 Task: Create a Board called Board0000000061 in Workspace WS0000000021 in Trello with Visibility as Workspace. Create a Board called Board0000000062 in Workspace WS0000000021 in Trello with Visibility as Private. Create a Board called Board0000000063 in Workspace WS0000000021 in Trello with Visibility as Public. Create Card Card0000000241 in Board Board0000000061 in Workspace WS0000000021 in Trello. Create Card Card0000000242 in Board Board0000000061 in Workspace WS0000000021 in Trello
Action: Mouse moved to (556, 579)
Screenshot: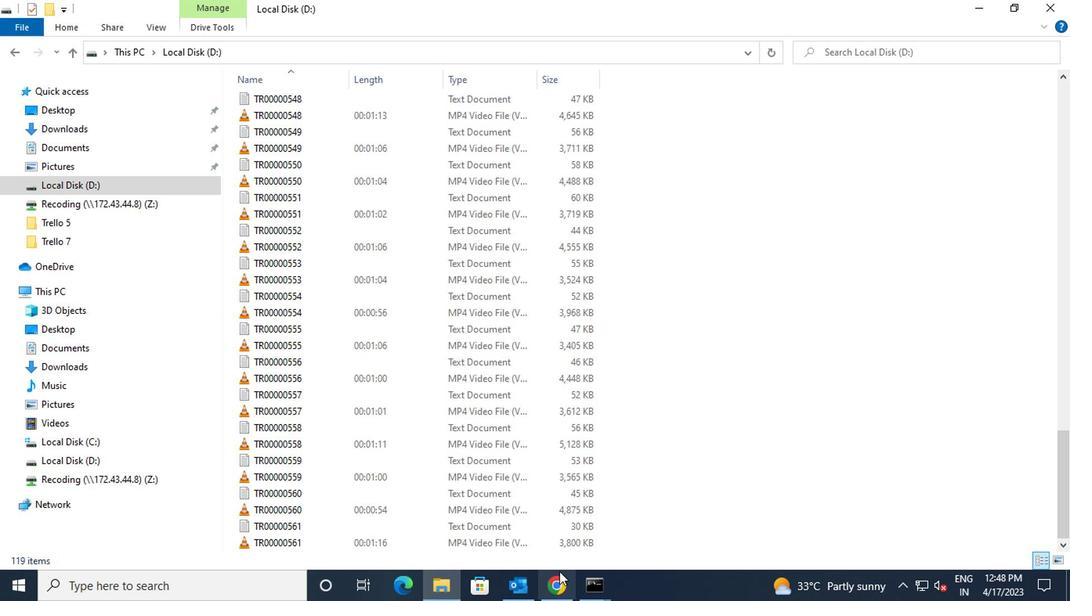 
Action: Mouse pressed left at (556, 579)
Screenshot: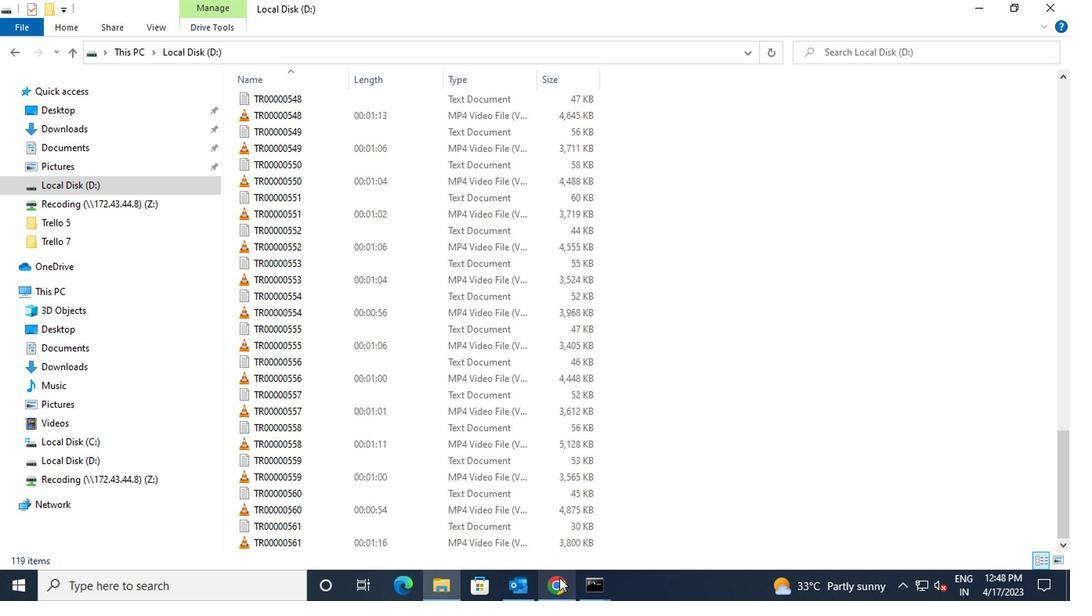
Action: Mouse moved to (458, 98)
Screenshot: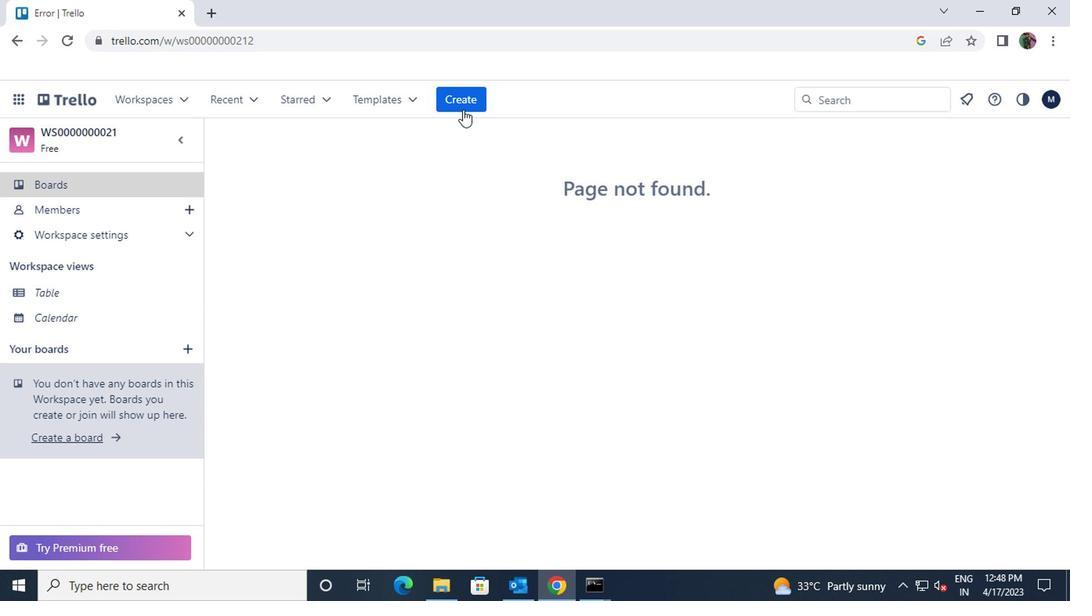 
Action: Mouse pressed left at (458, 98)
Screenshot: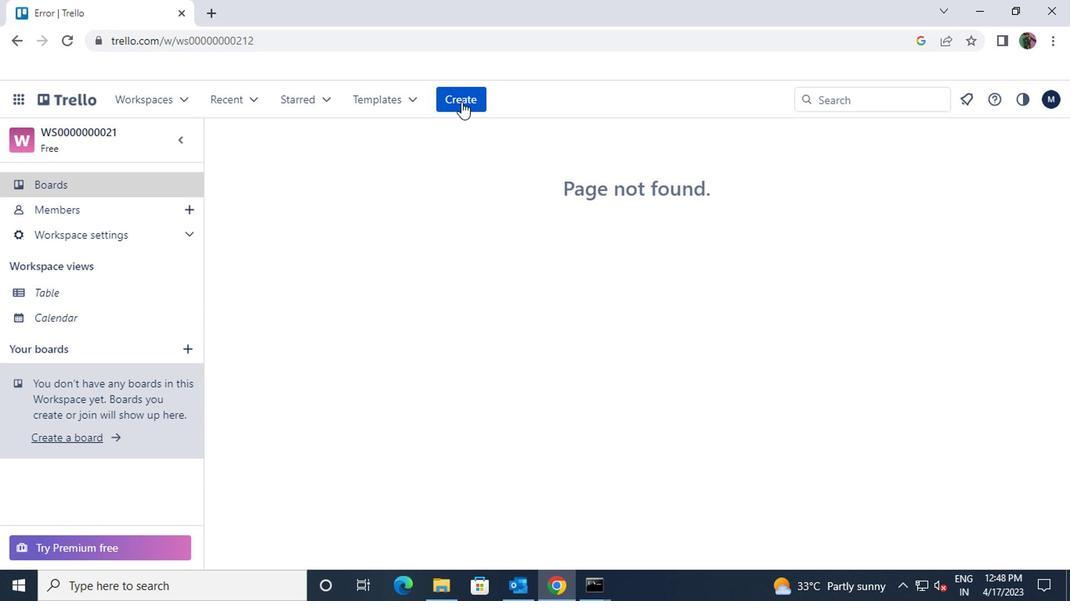 
Action: Mouse moved to (470, 151)
Screenshot: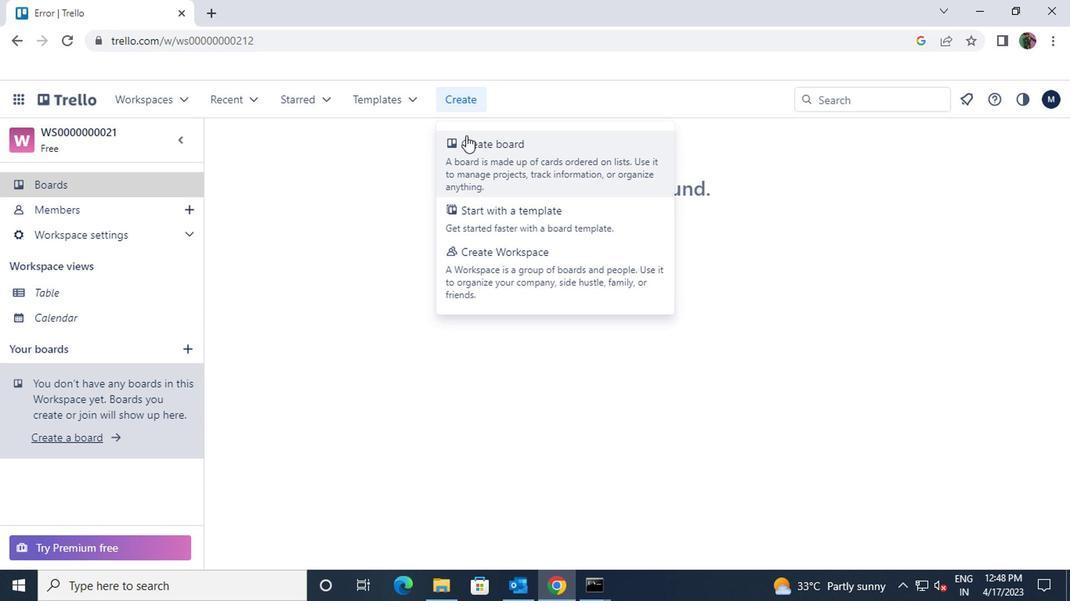
Action: Mouse pressed left at (470, 151)
Screenshot: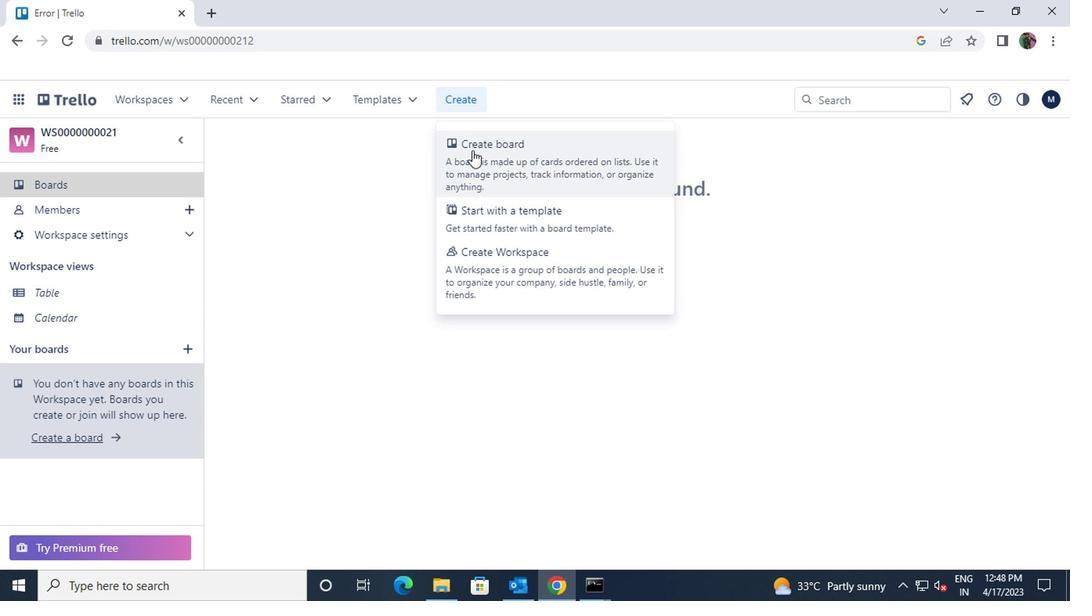 
Action: Key pressed <Key.shift>BOARD0000000061
Screenshot: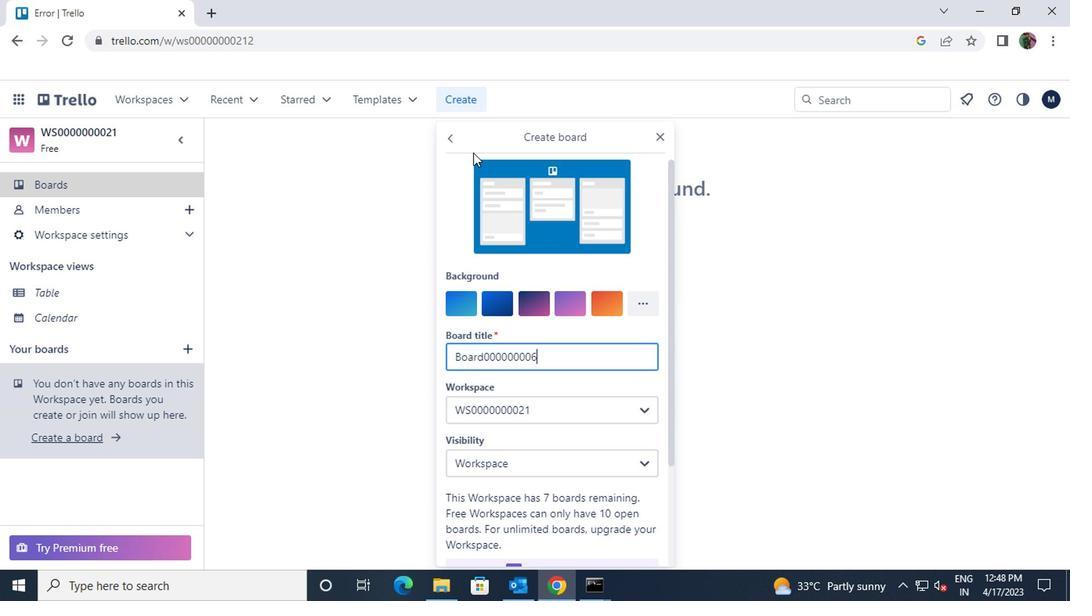 
Action: Mouse moved to (491, 353)
Screenshot: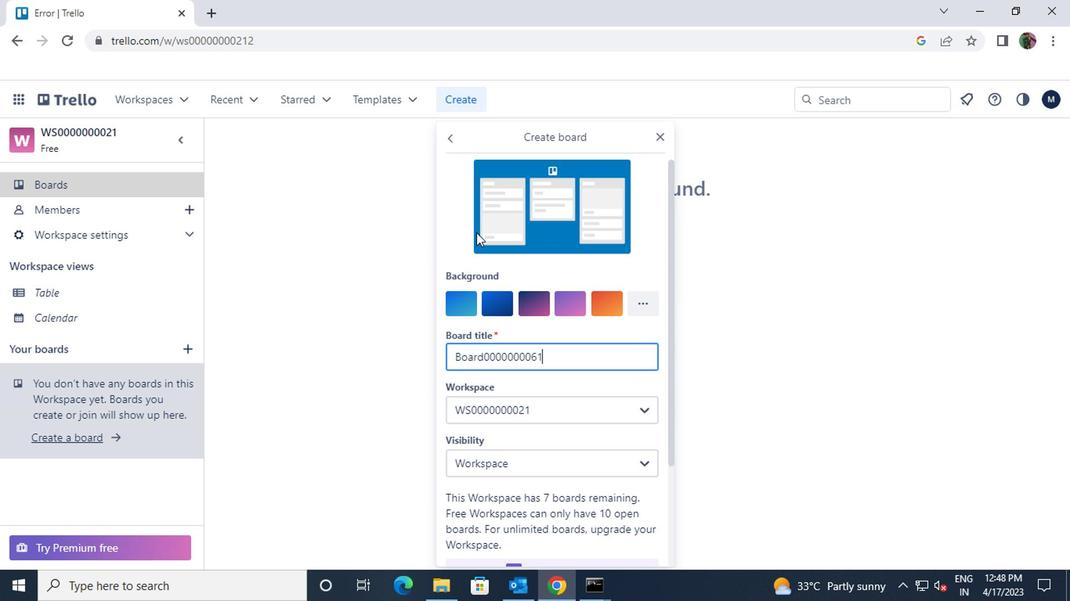 
Action: Mouse scrolled (491, 352) with delta (0, -1)
Screenshot: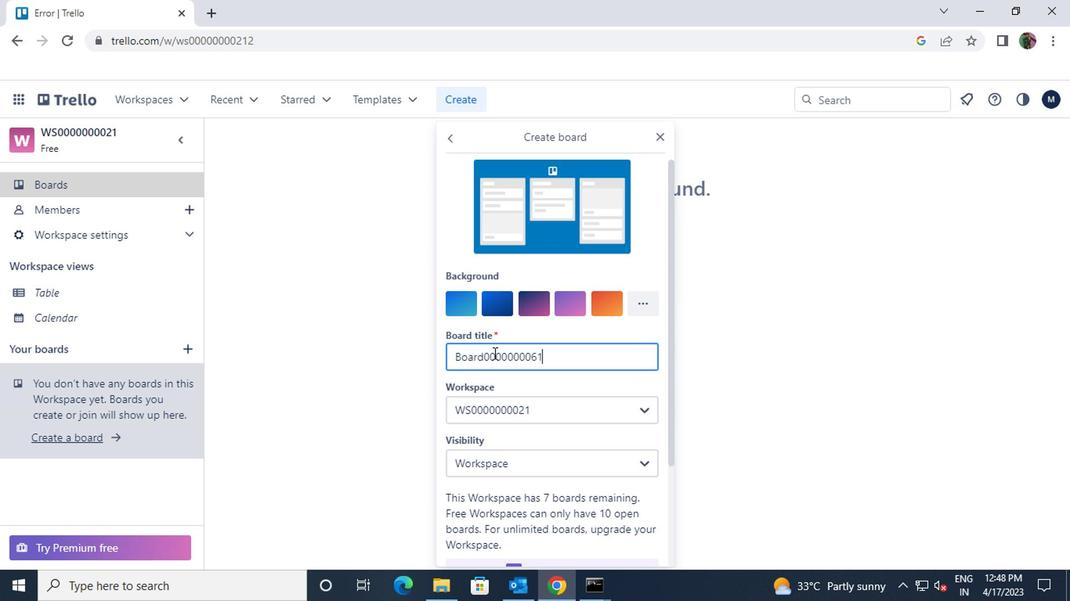 
Action: Mouse scrolled (491, 352) with delta (0, -1)
Screenshot: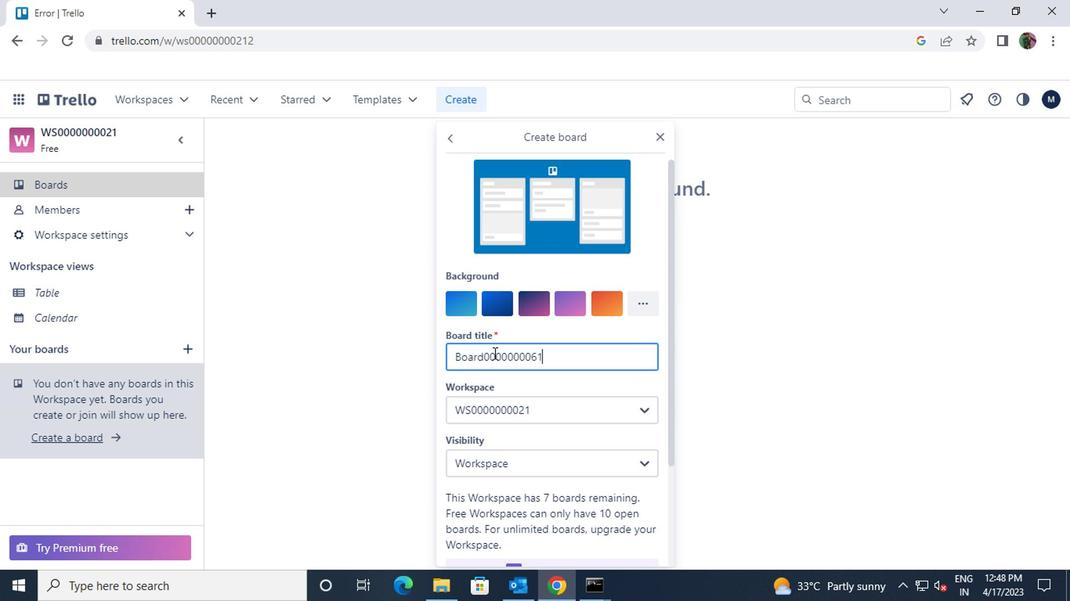 
Action: Mouse moved to (515, 483)
Screenshot: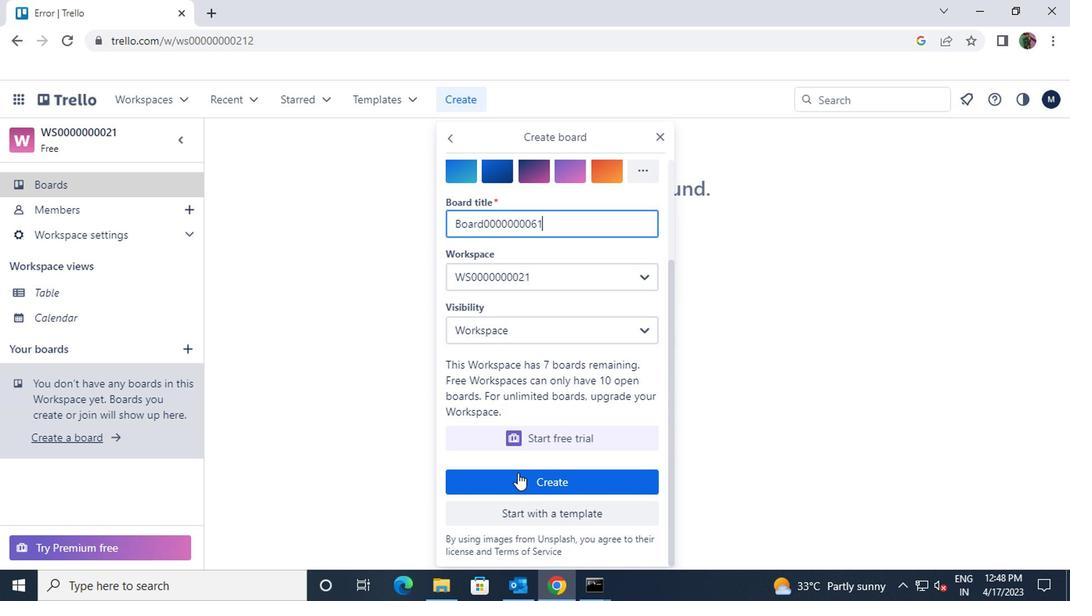 
Action: Mouse pressed left at (515, 483)
Screenshot: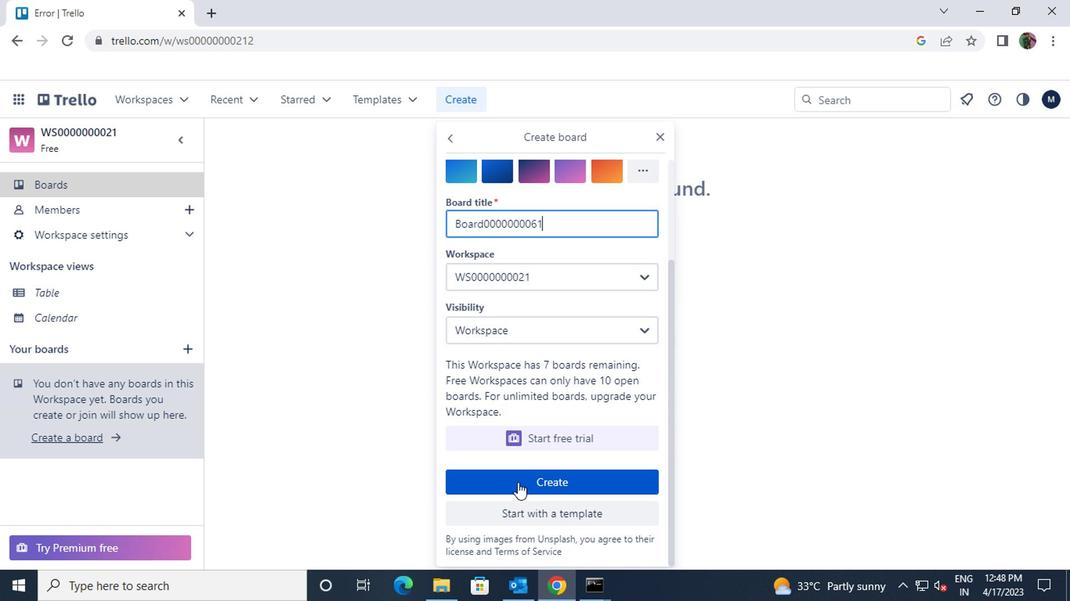 
Action: Mouse moved to (186, 347)
Screenshot: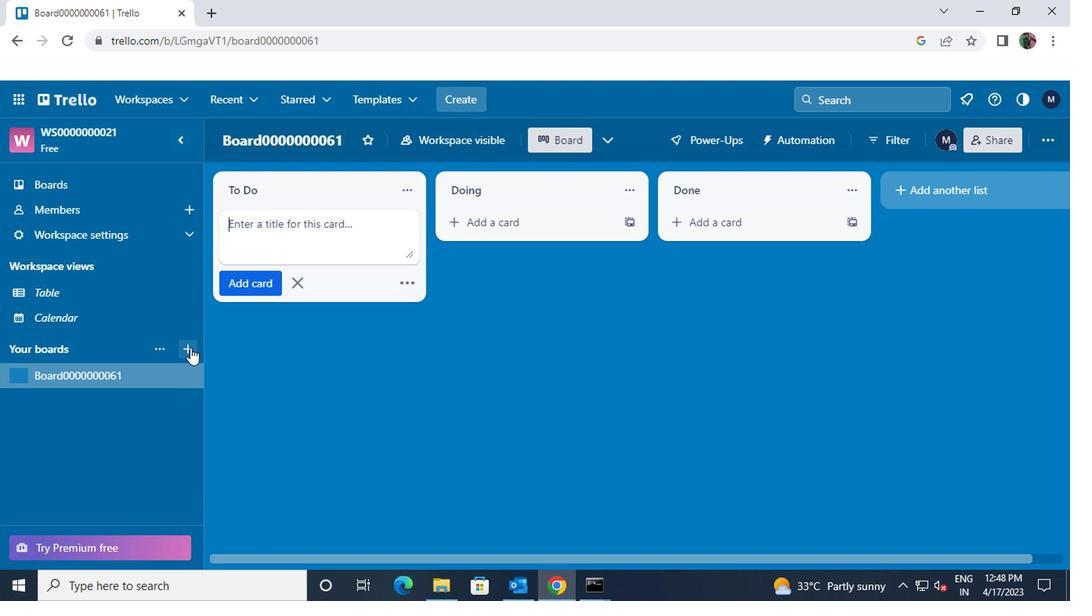 
Action: Mouse pressed left at (186, 347)
Screenshot: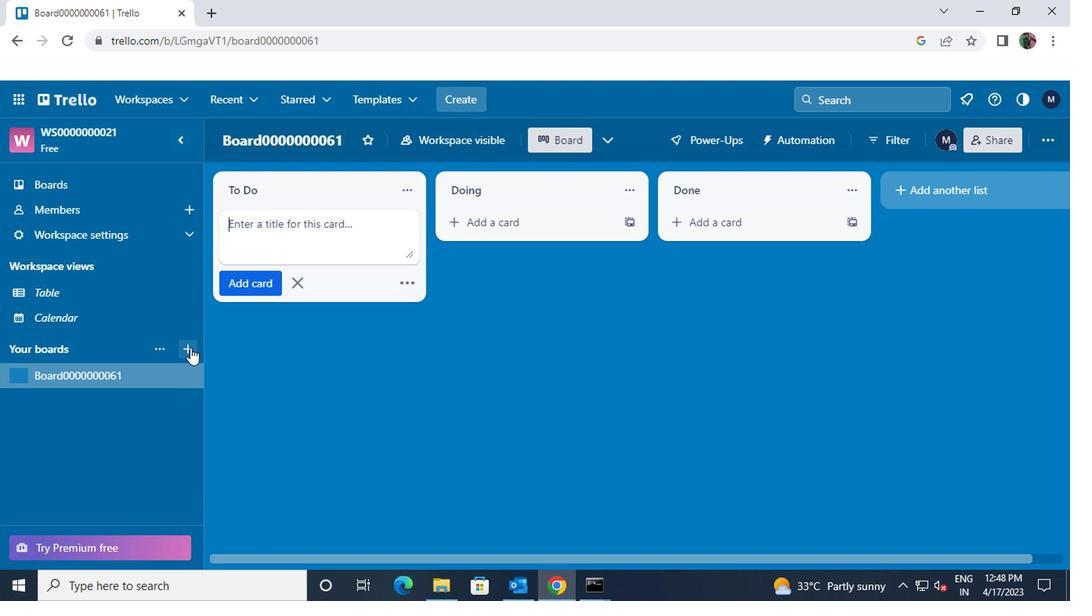 
Action: Mouse moved to (221, 347)
Screenshot: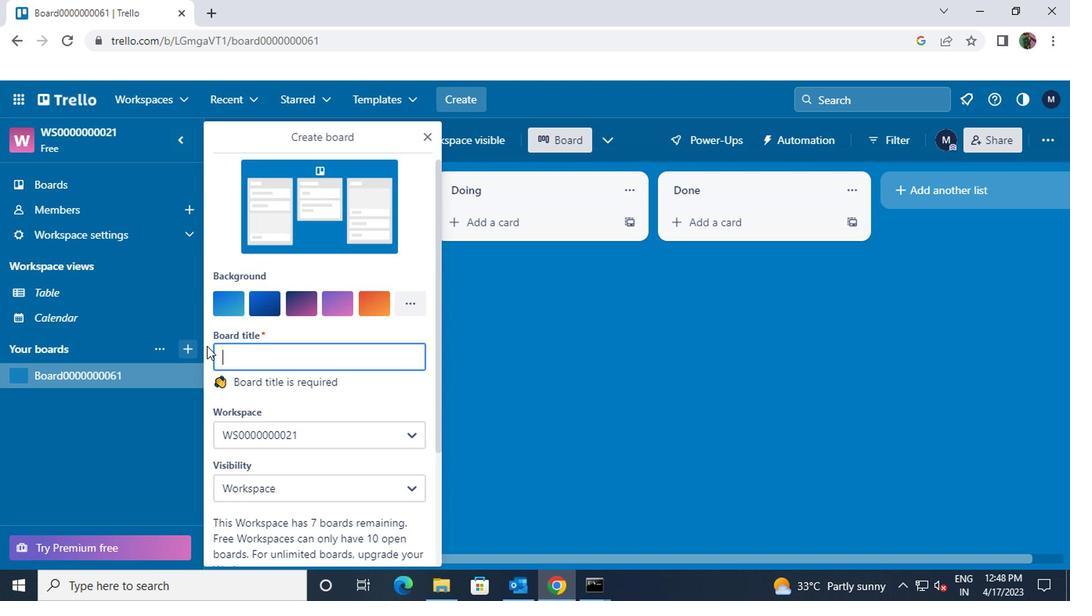 
Action: Mouse pressed left at (221, 347)
Screenshot: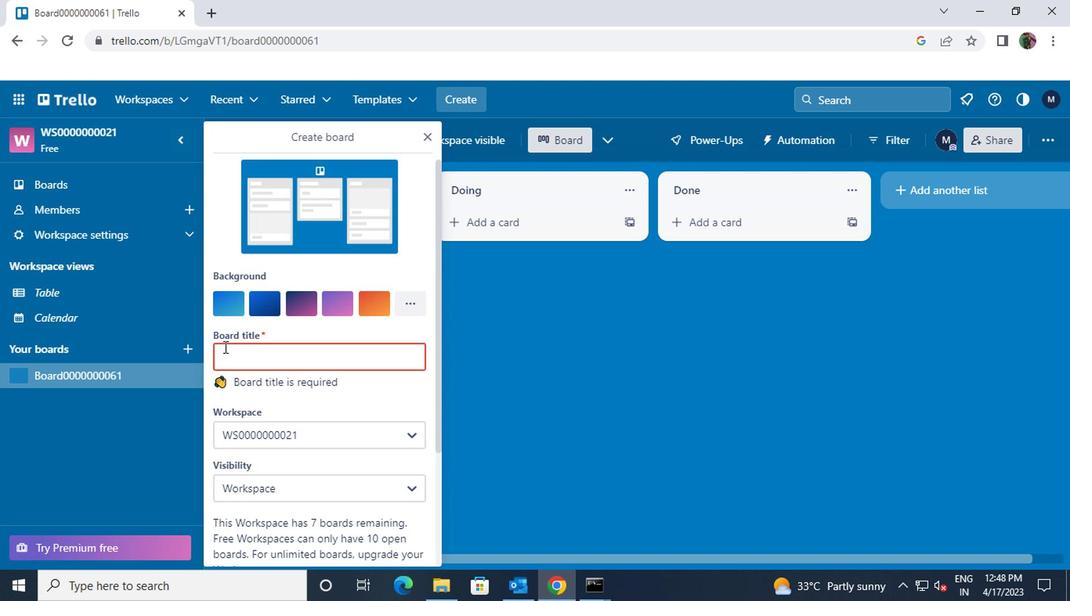 
Action: Key pressed <Key.shift>BOARD0000000062
Screenshot: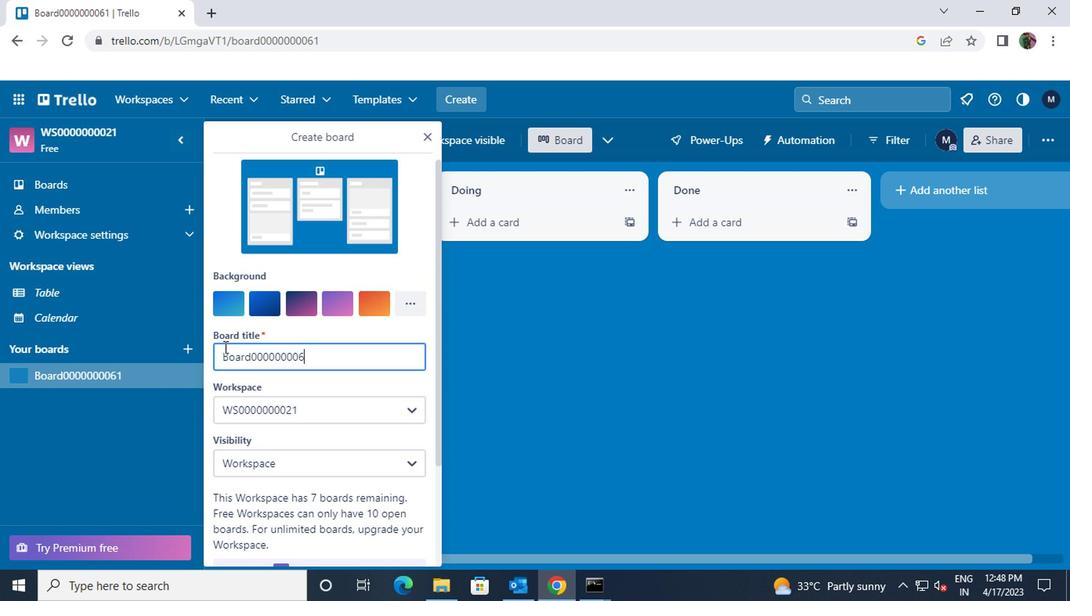 
Action: Mouse moved to (248, 338)
Screenshot: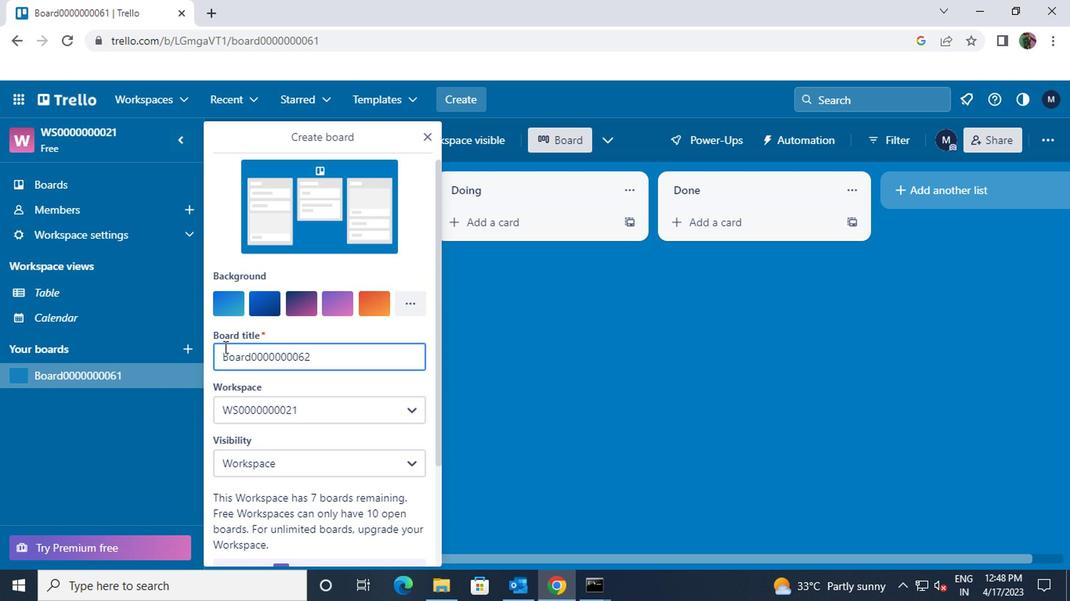 
Action: Mouse scrolled (248, 338) with delta (0, 0)
Screenshot: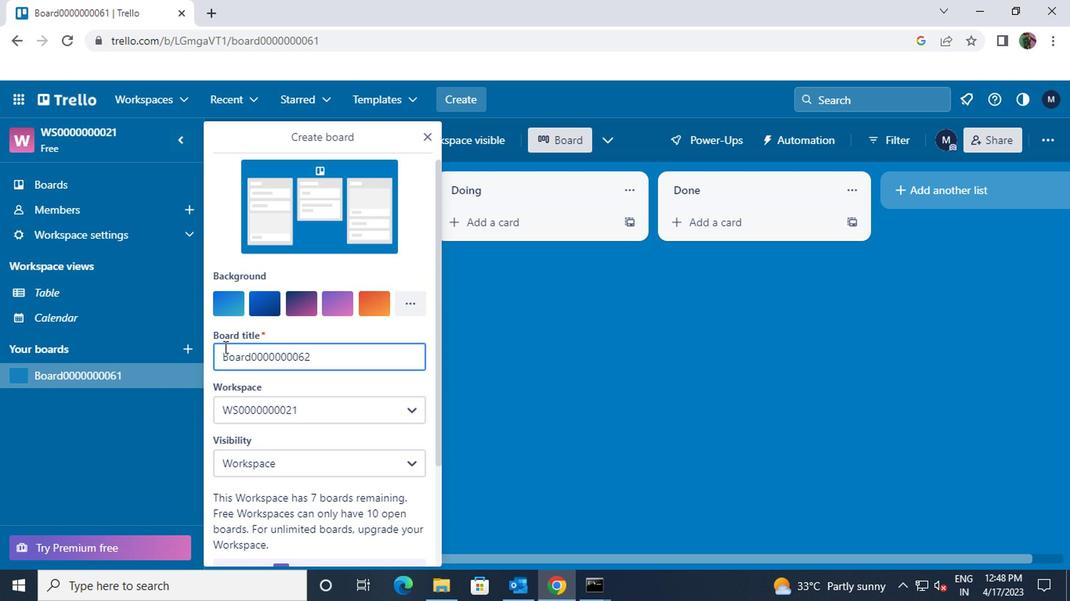 
Action: Mouse moved to (249, 338)
Screenshot: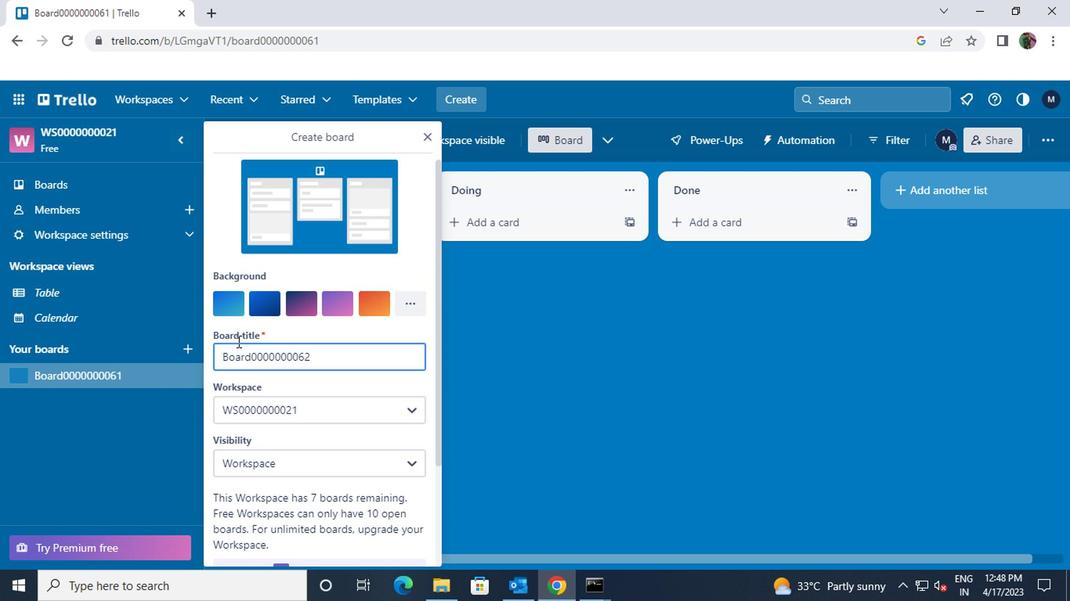 
Action: Mouse scrolled (249, 338) with delta (0, 0)
Screenshot: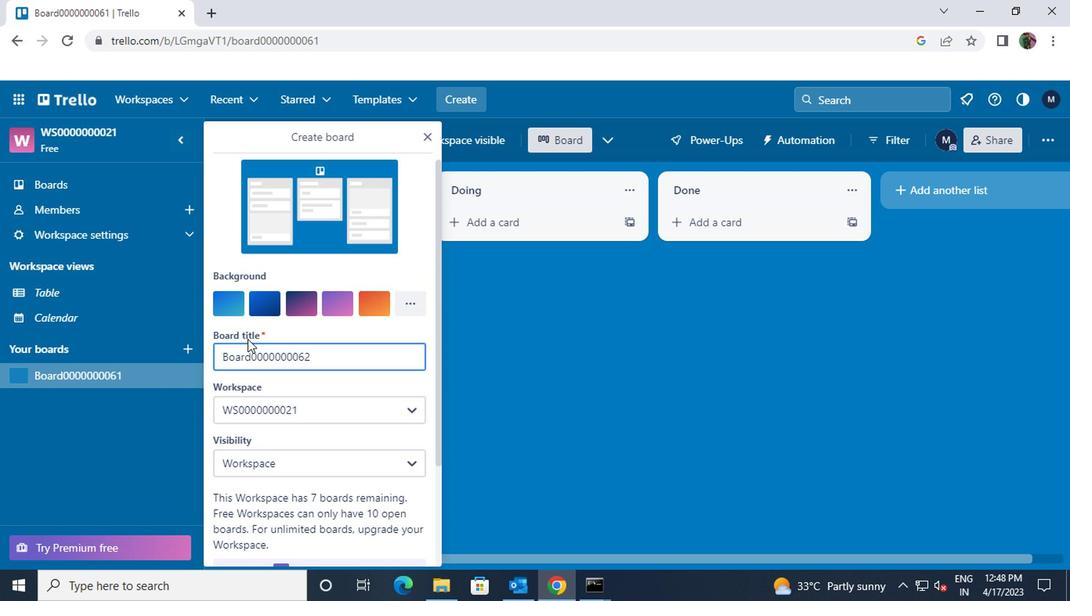 
Action: Mouse scrolled (249, 338) with delta (0, 0)
Screenshot: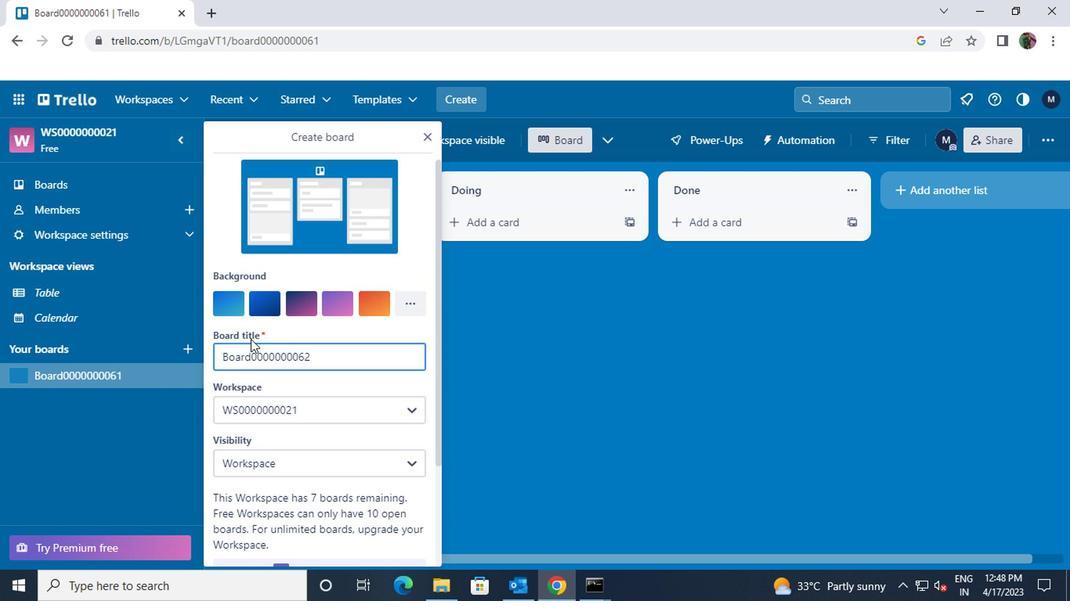 
Action: Mouse moved to (279, 483)
Screenshot: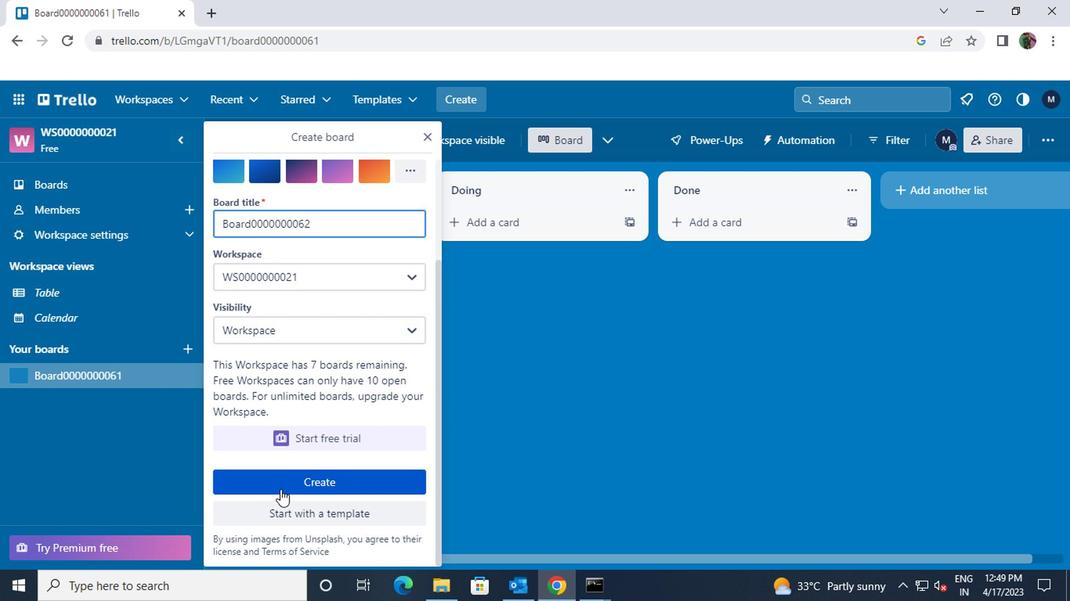 
Action: Mouse pressed left at (279, 483)
Screenshot: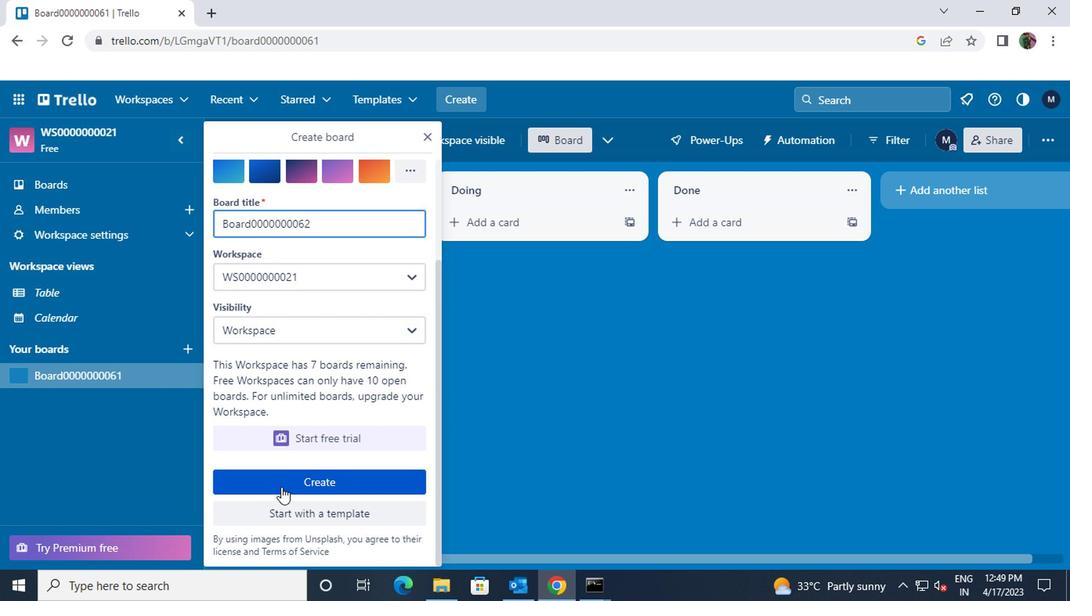 
Action: Mouse moved to (180, 341)
Screenshot: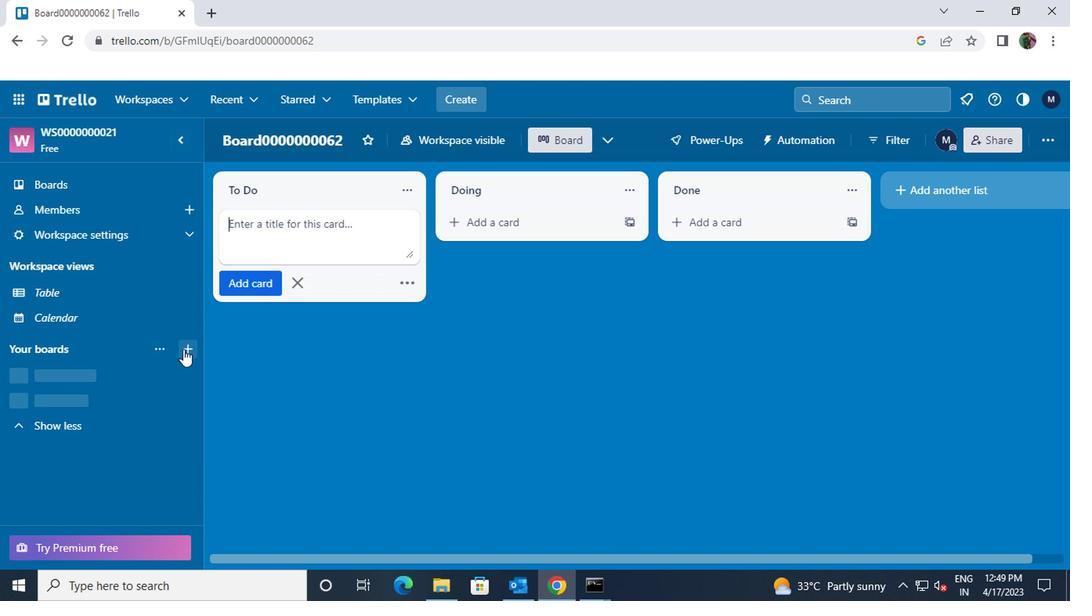 
Action: Mouse pressed left at (180, 341)
Screenshot: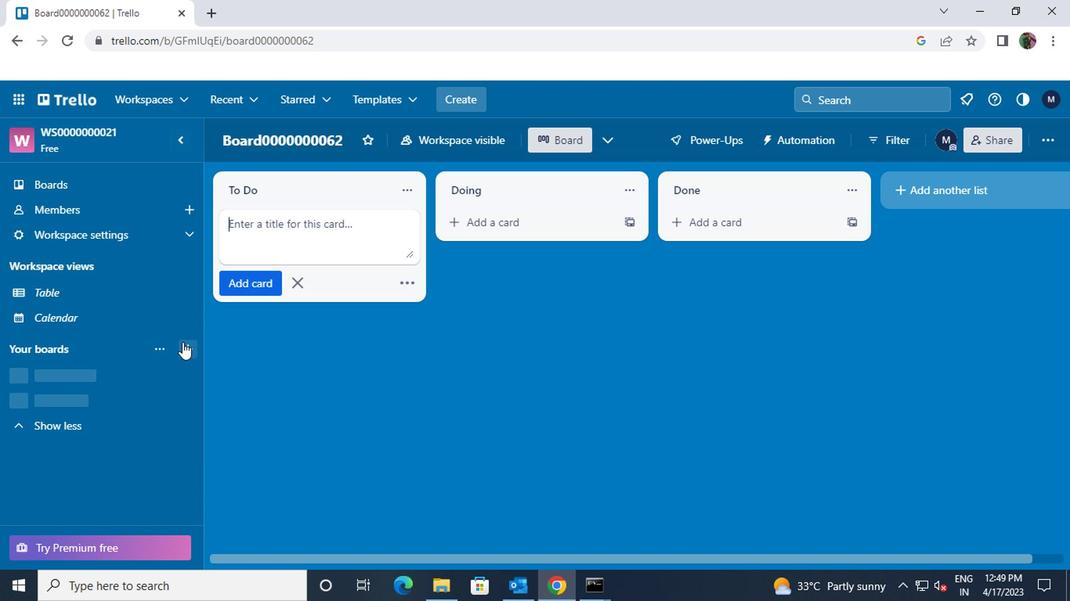 
Action: Mouse moved to (235, 357)
Screenshot: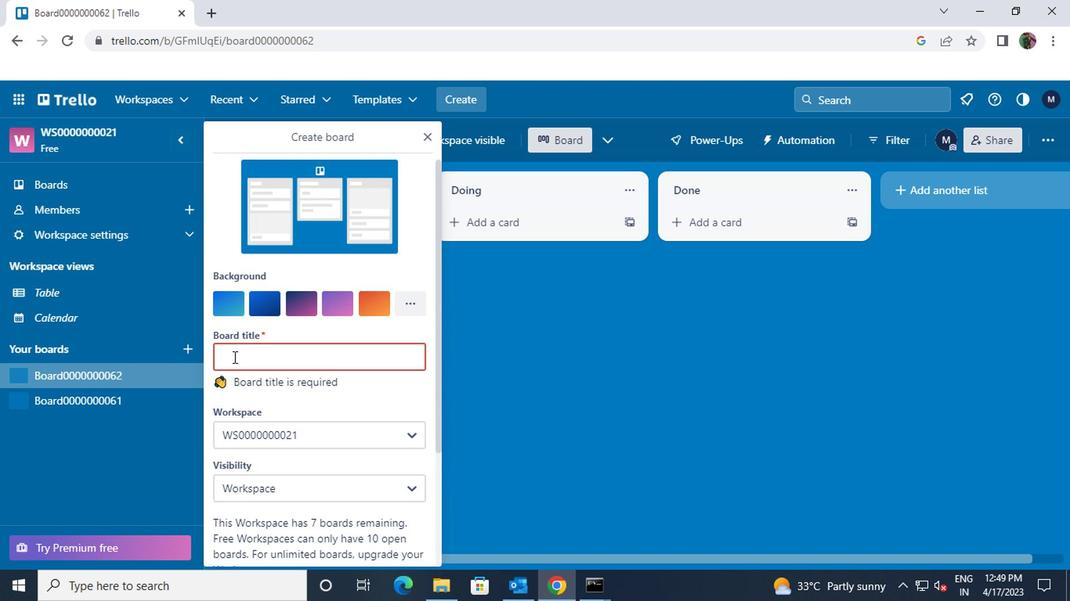 
Action: Mouse pressed left at (235, 357)
Screenshot: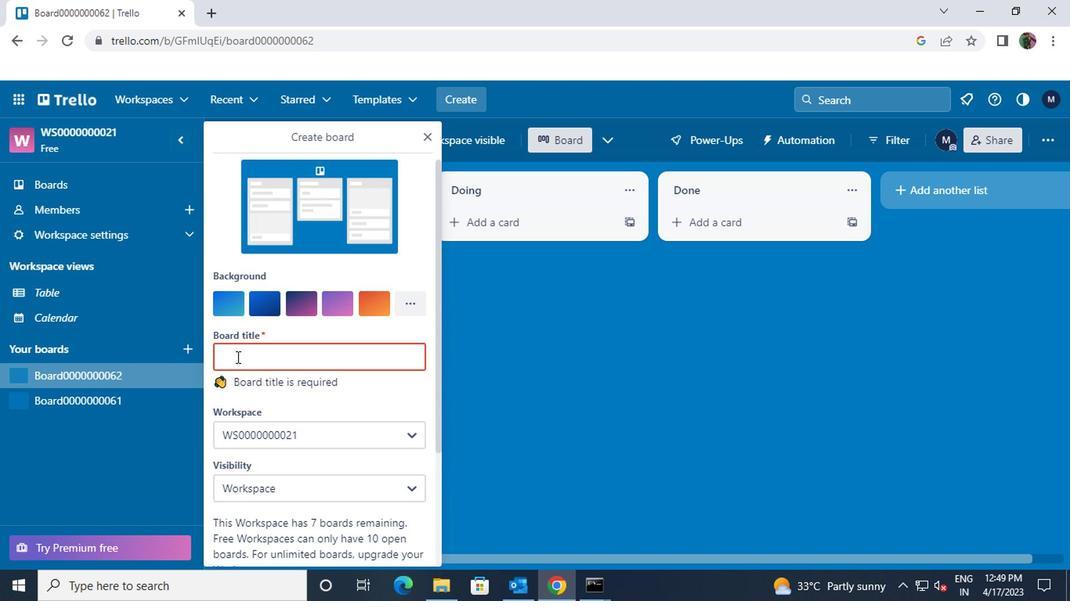 
Action: Key pressed <Key.shift>BOARD0000000063
Screenshot: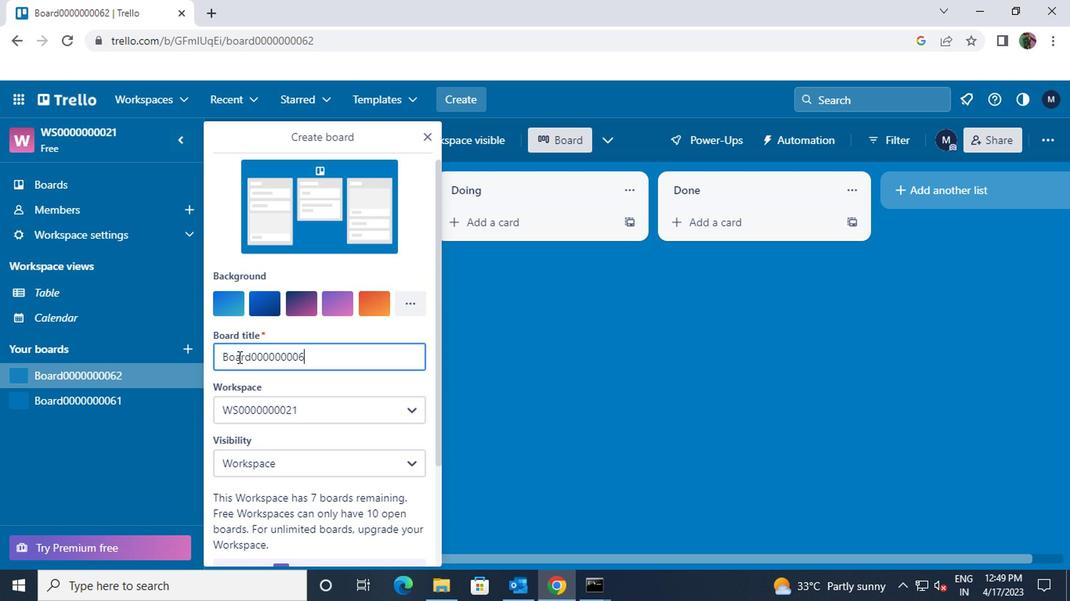 
Action: Mouse moved to (251, 347)
Screenshot: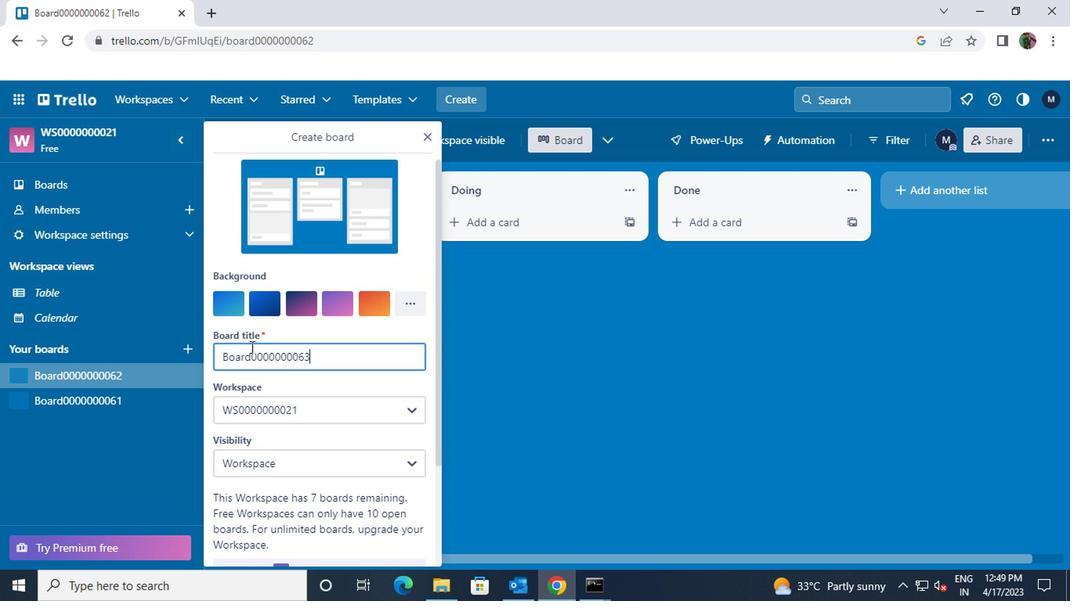 
Action: Mouse scrolled (251, 347) with delta (0, 0)
Screenshot: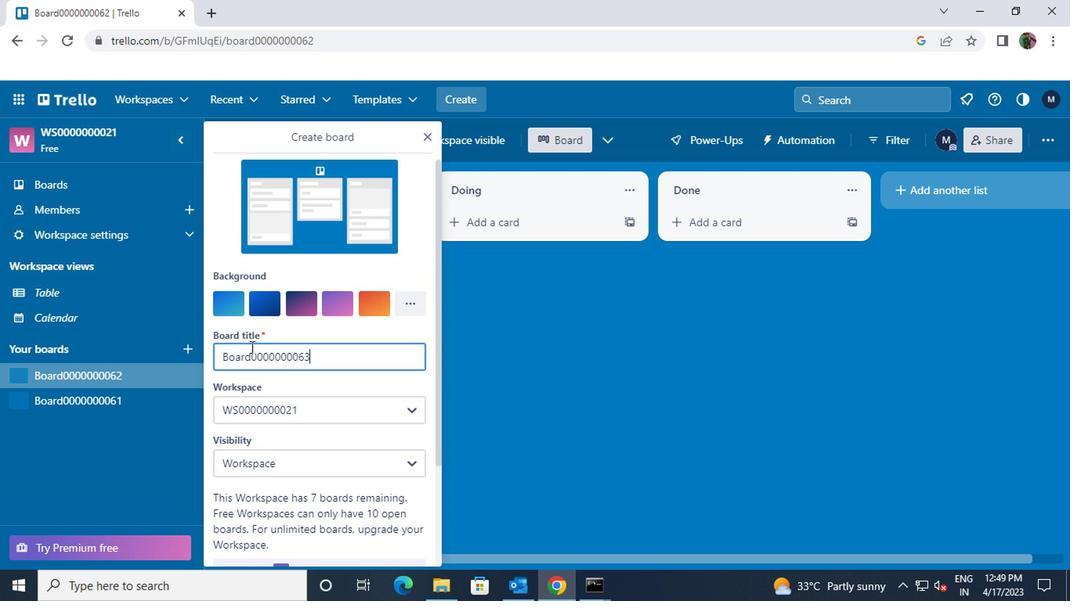 
Action: Mouse scrolled (251, 347) with delta (0, 0)
Screenshot: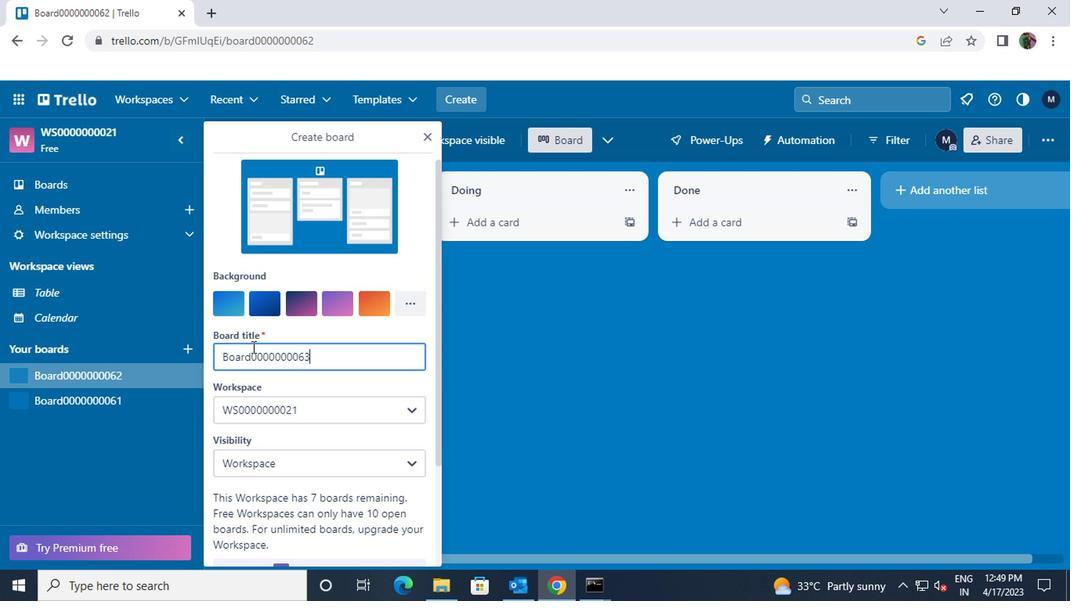 
Action: Mouse scrolled (251, 347) with delta (0, 0)
Screenshot: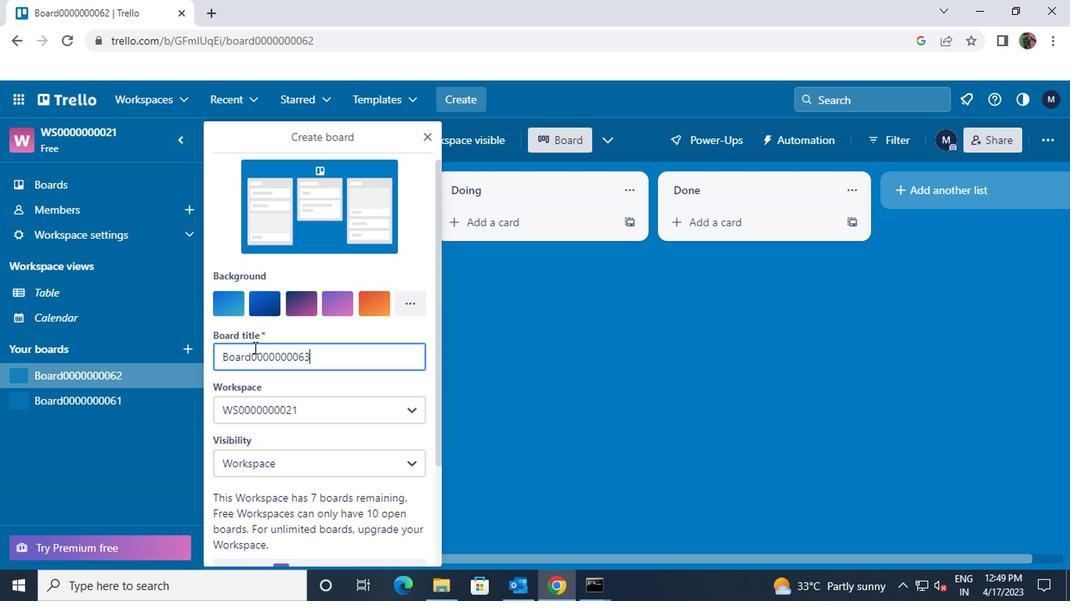 
Action: Mouse moved to (289, 481)
Screenshot: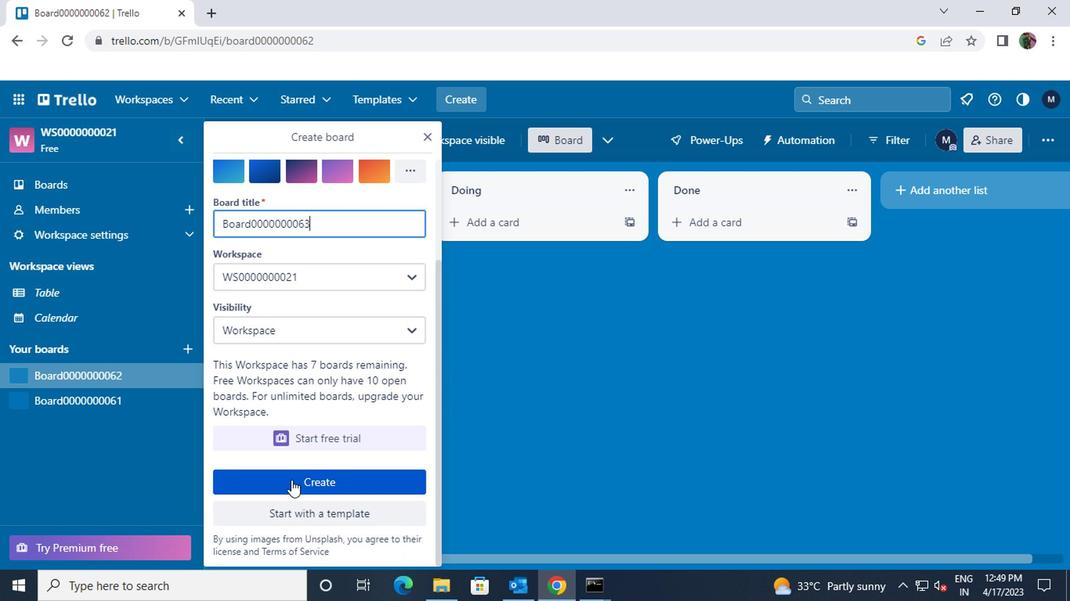 
Action: Mouse pressed left at (289, 481)
Screenshot: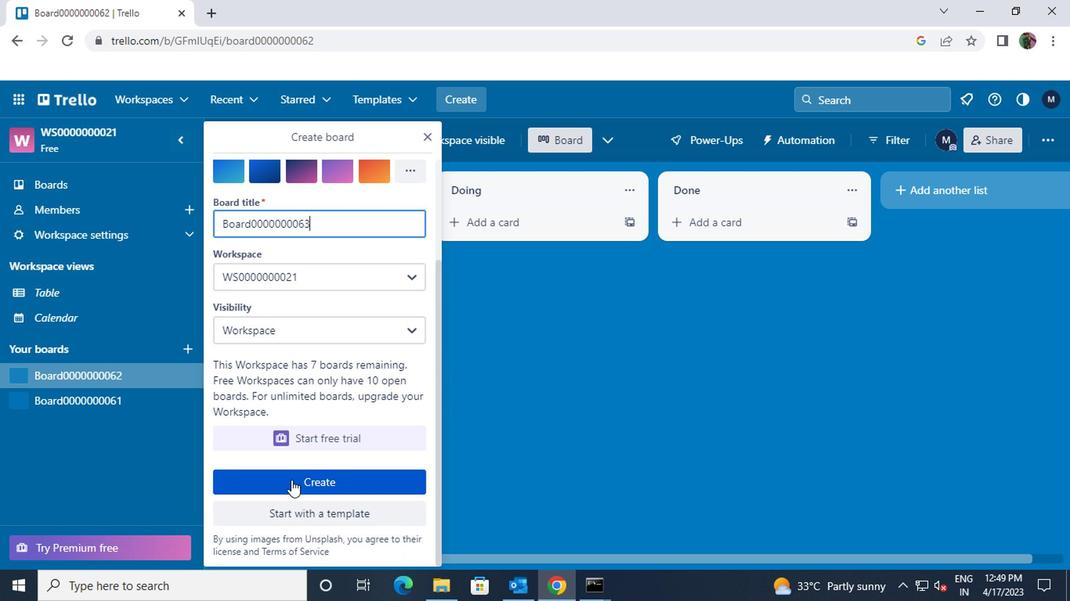 
Action: Mouse moved to (136, 423)
Screenshot: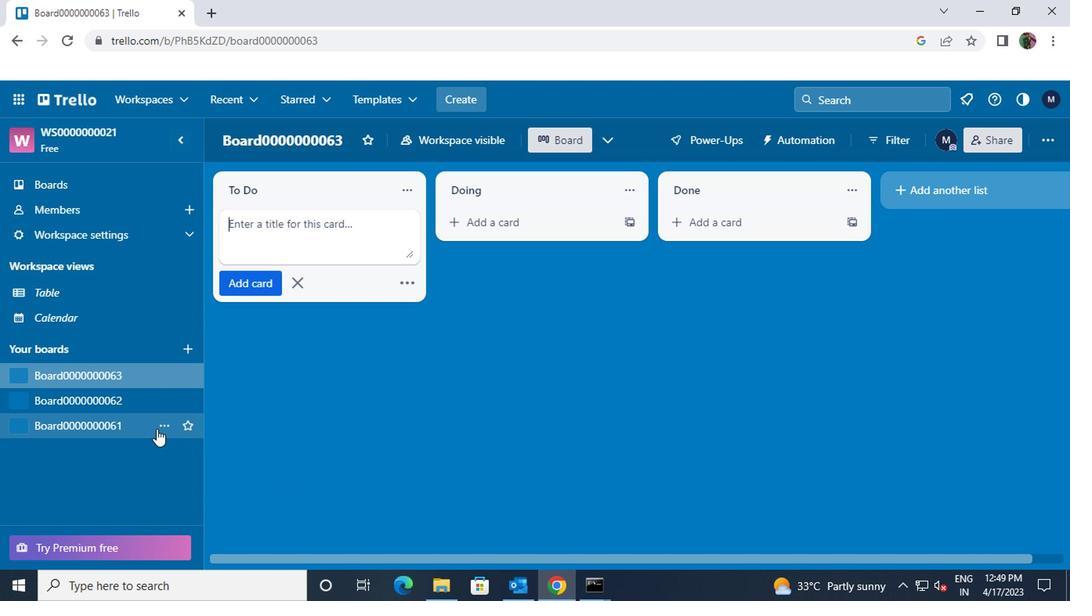 
Action: Mouse pressed left at (136, 423)
Screenshot: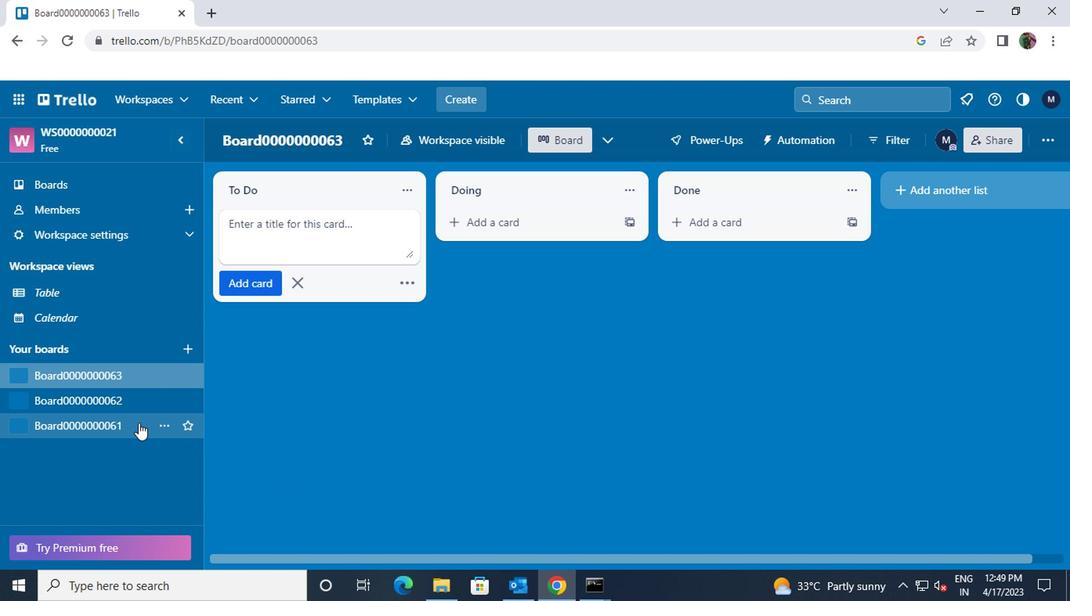 
Action: Mouse moved to (229, 227)
Screenshot: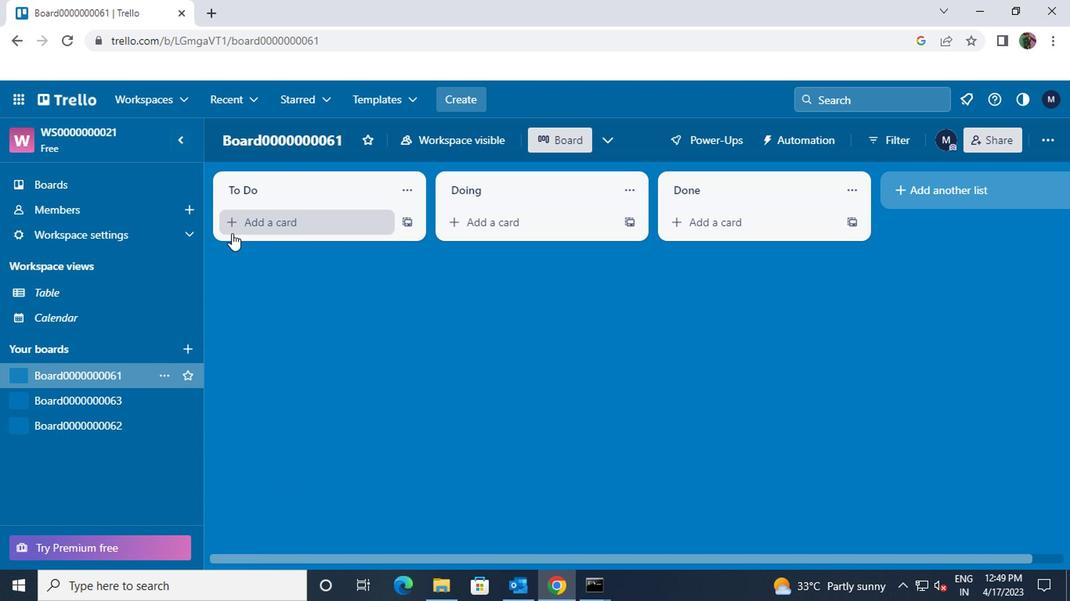 
Action: Mouse pressed left at (229, 227)
Screenshot: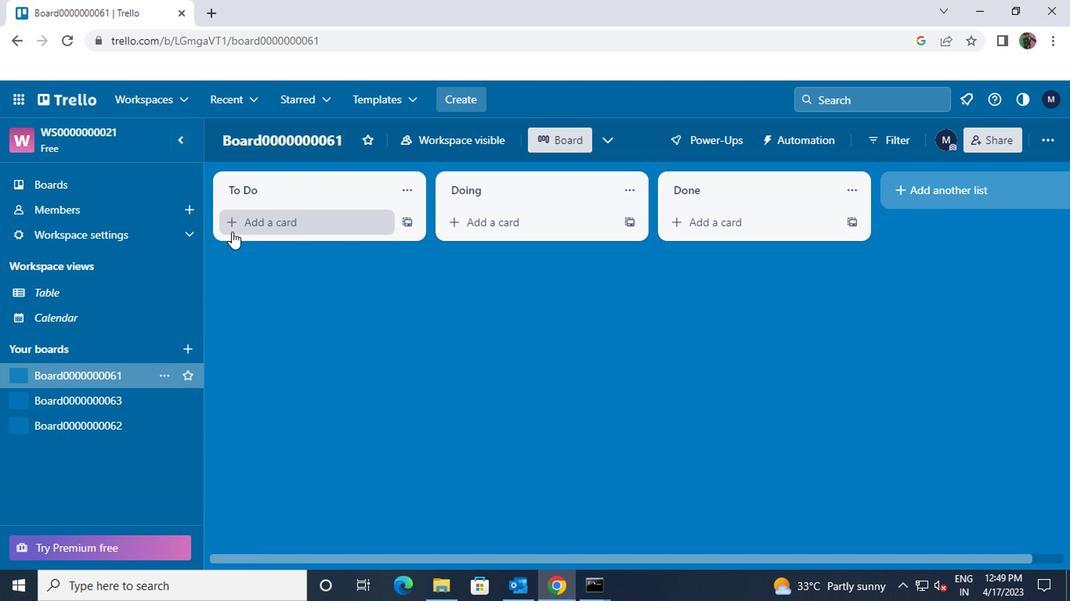 
Action: Key pressed <Key.shift>CARD0000000241
Screenshot: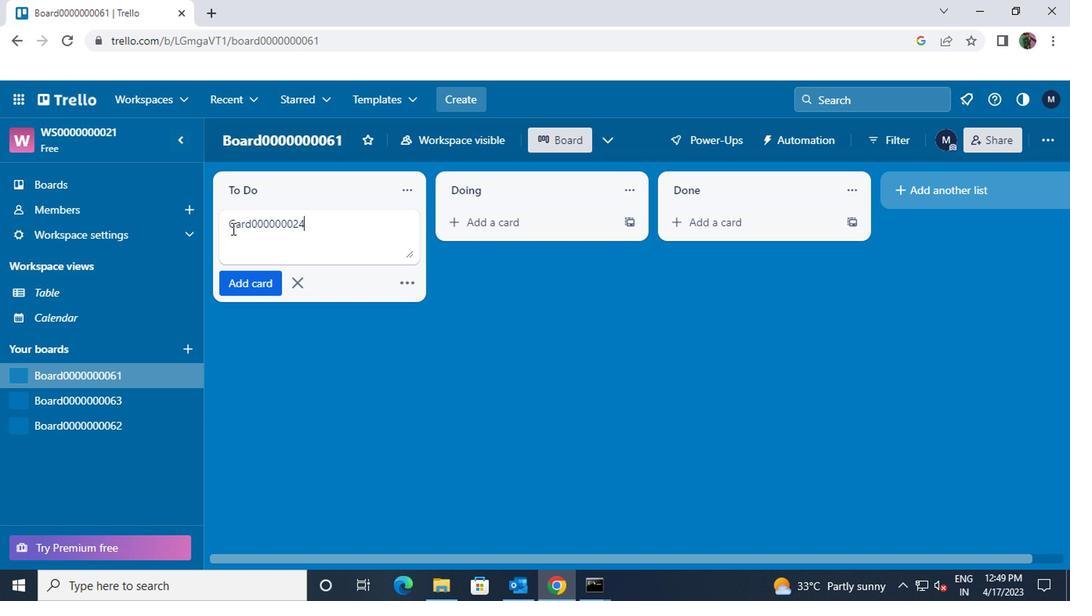 
Action: Mouse moved to (241, 281)
Screenshot: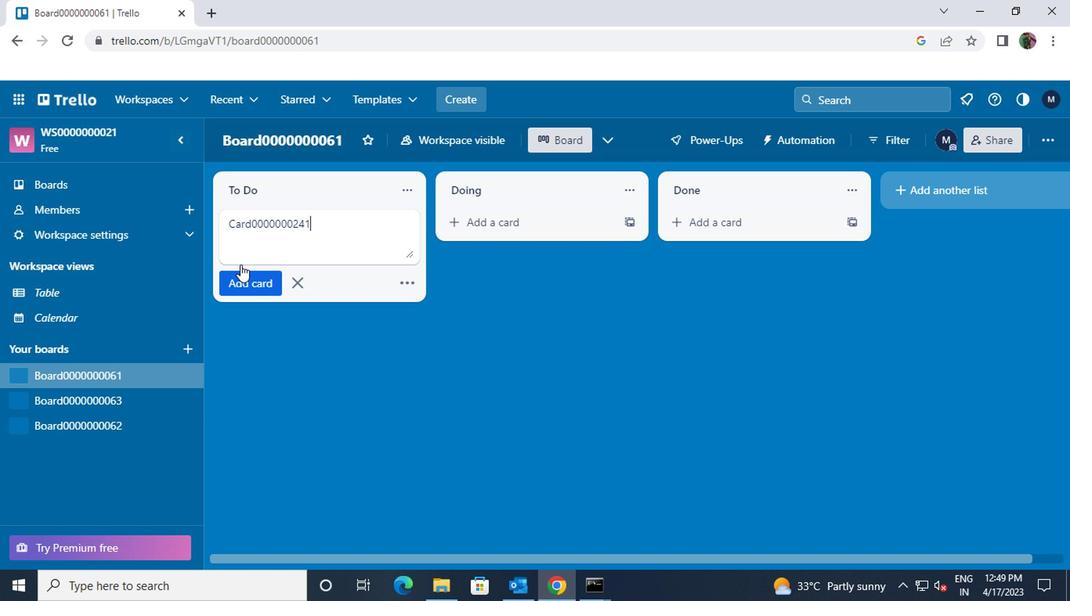 
Action: Mouse pressed left at (241, 281)
Screenshot: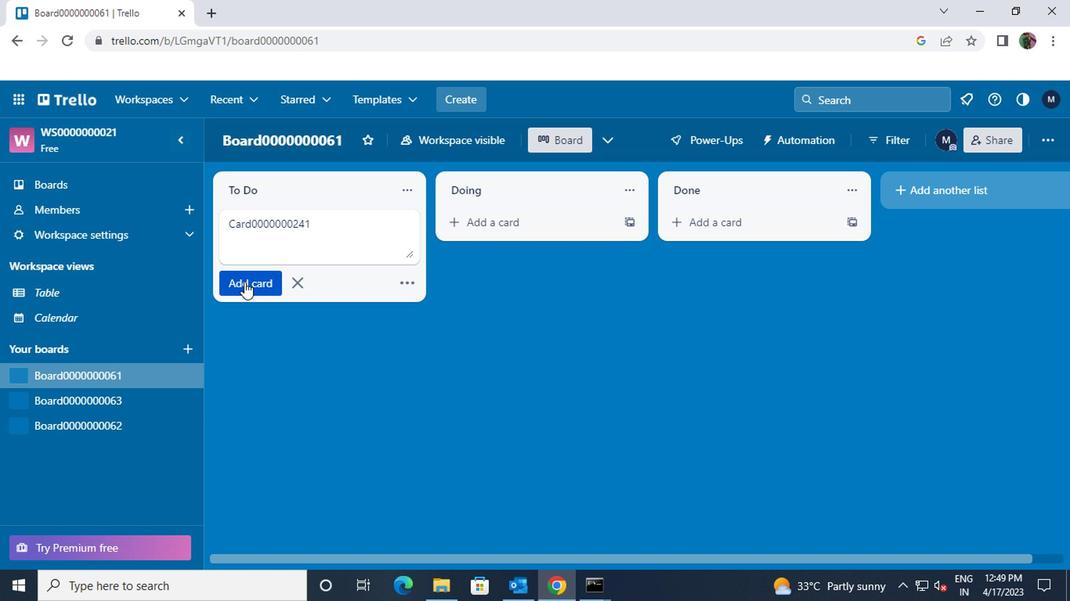 
Action: Mouse moved to (248, 269)
Screenshot: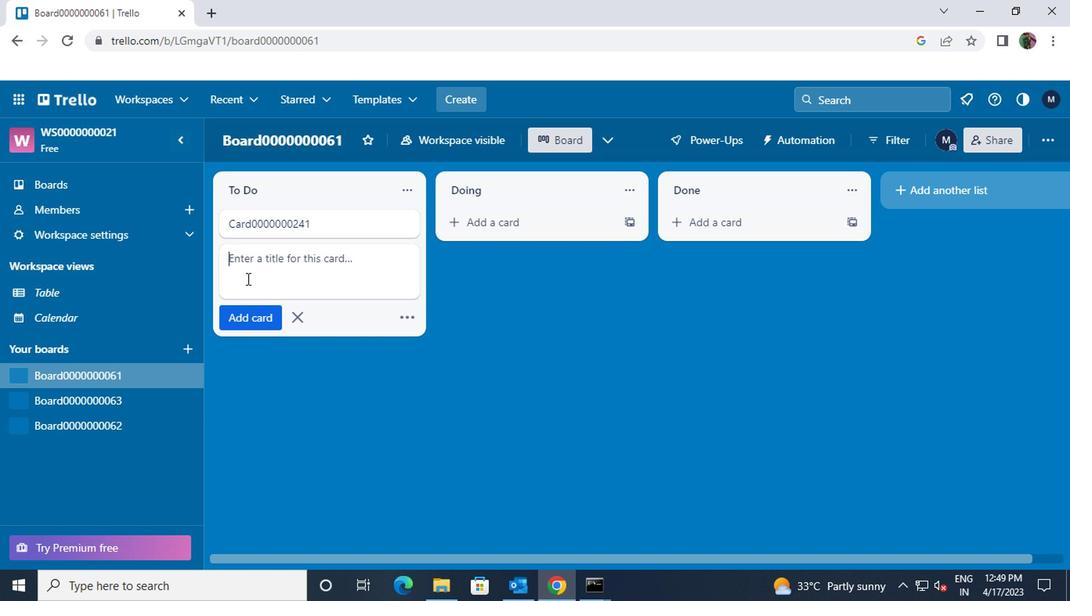 
Action: Mouse pressed left at (248, 269)
Screenshot: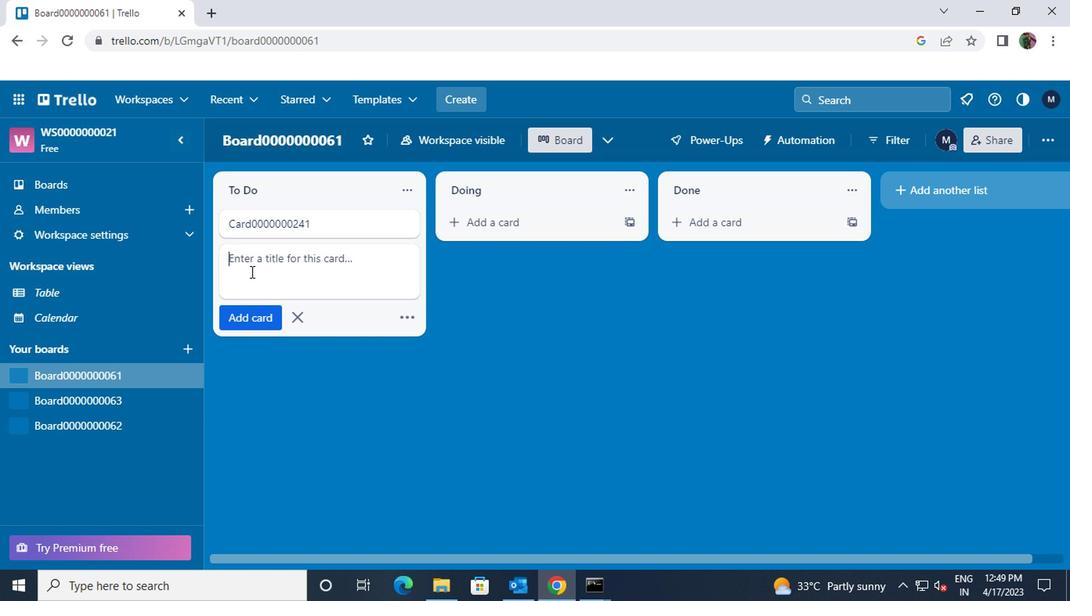 
Action: Mouse moved to (249, 267)
Screenshot: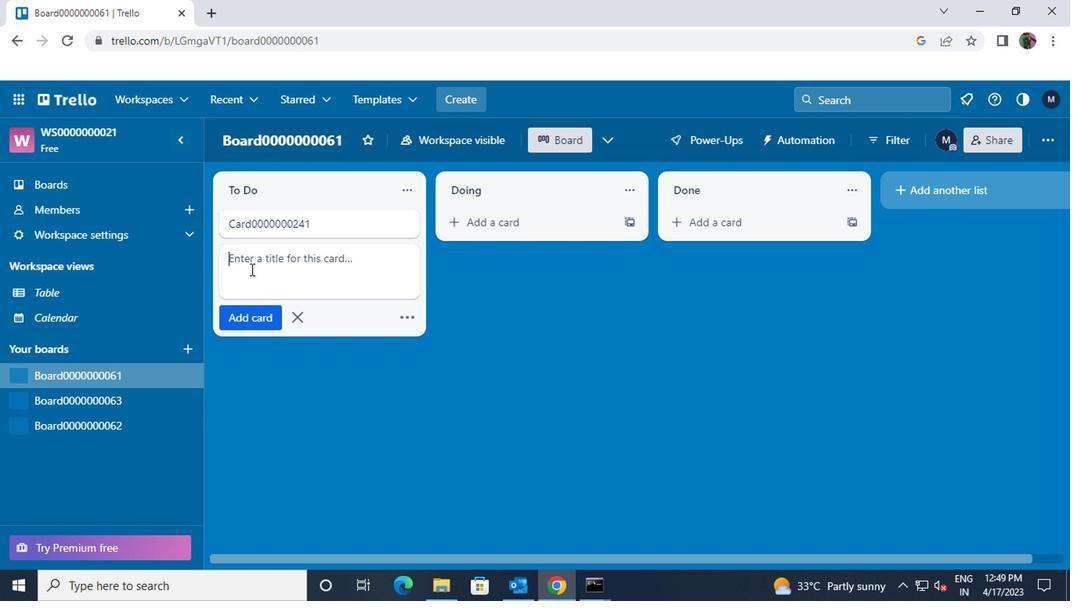 
Action: Key pressed <Key.shift>CARD0000000242
Screenshot: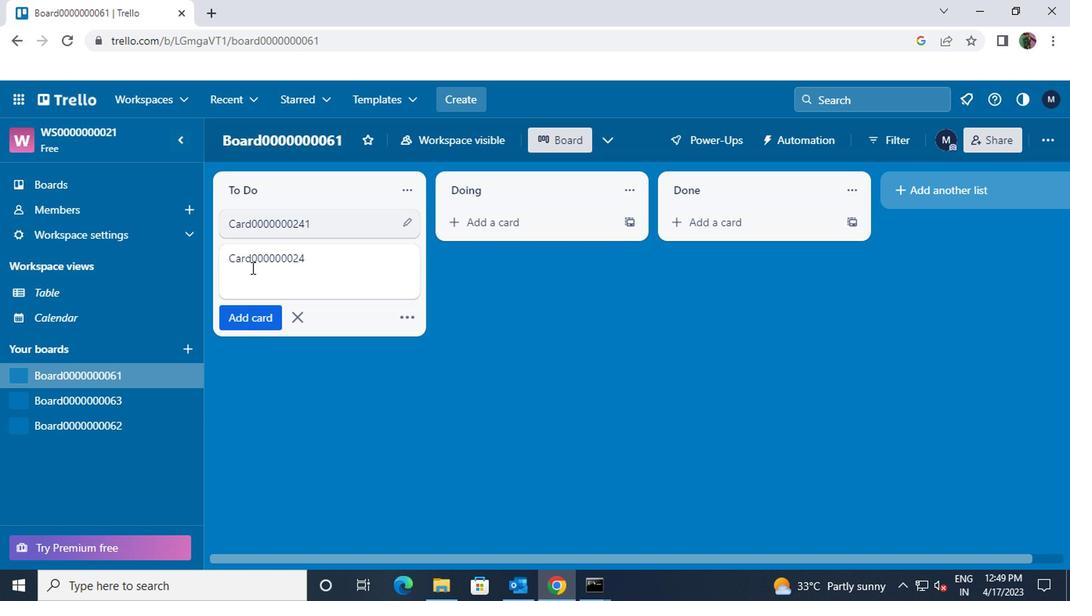
Action: Mouse moved to (255, 311)
Screenshot: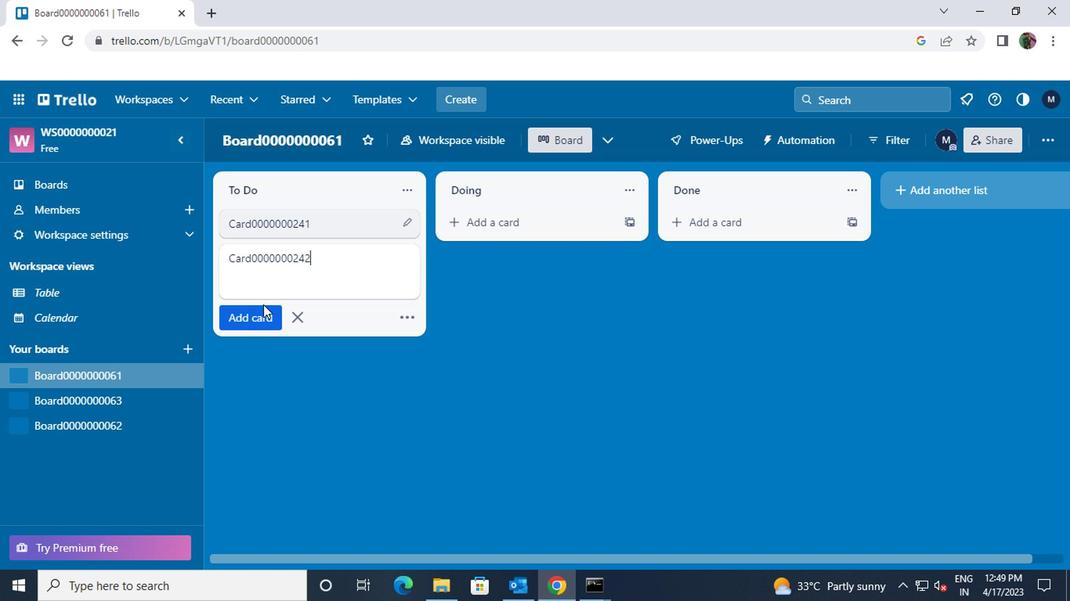 
Action: Mouse pressed left at (255, 311)
Screenshot: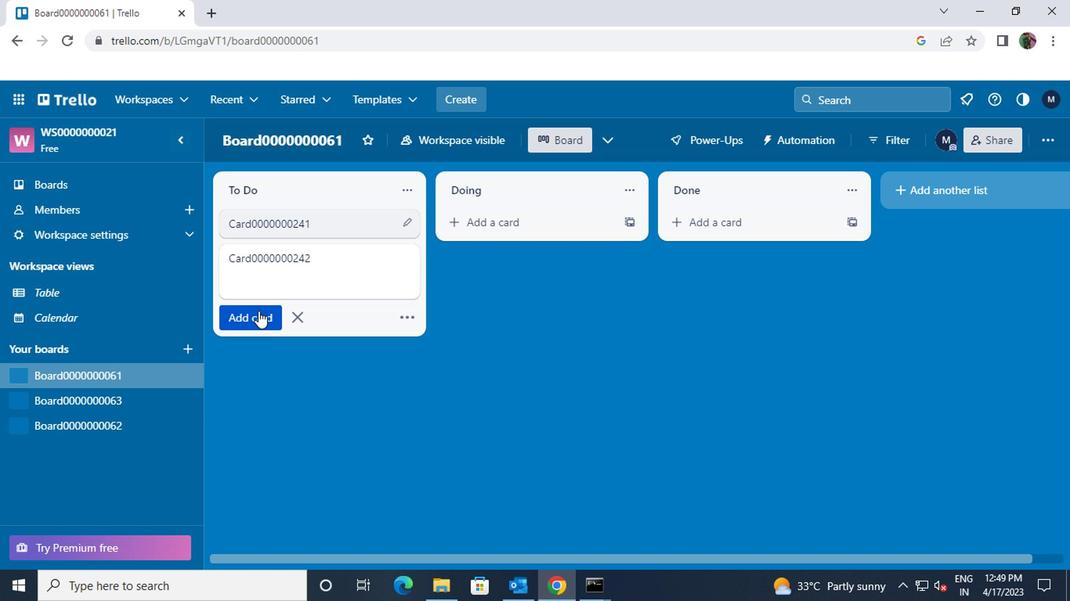 
